 Task: Select "You were students together" as a relationship.
Action: Mouse moved to (594, 89)
Screenshot: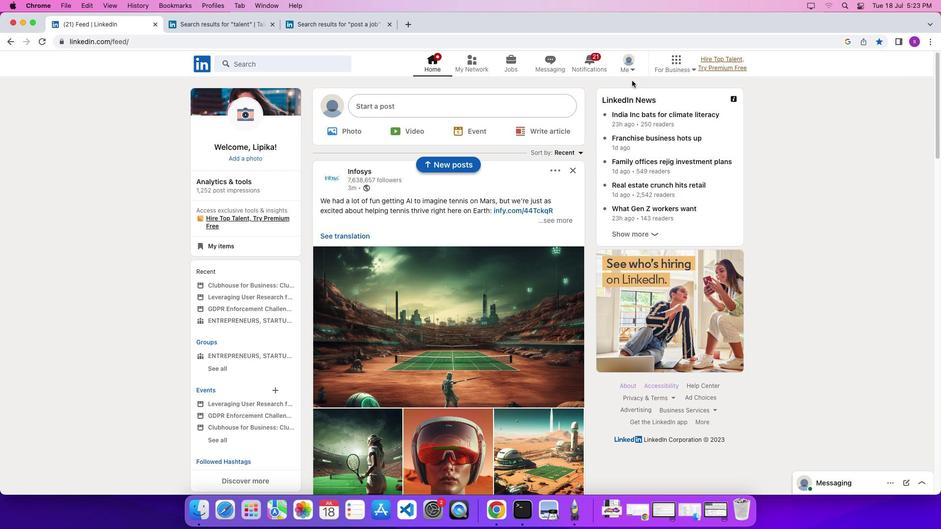 
Action: Mouse pressed left at (594, 89)
Screenshot: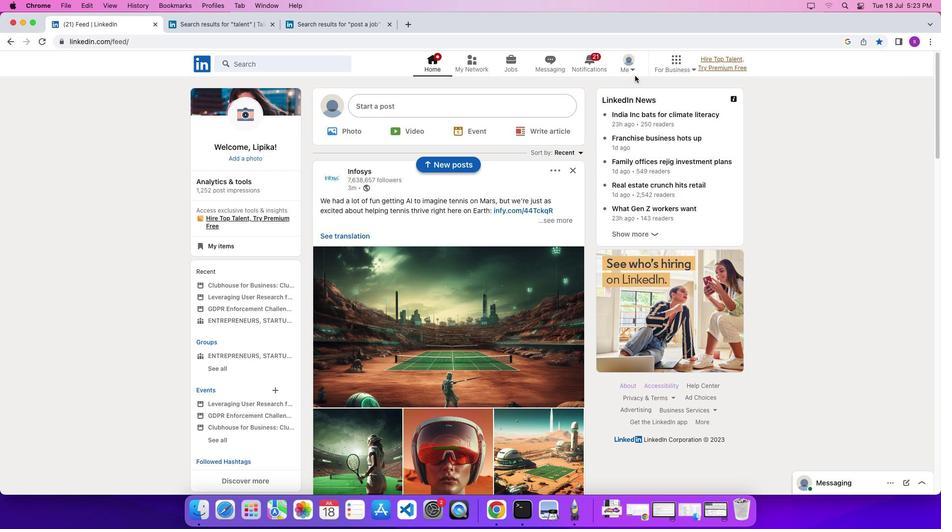 
Action: Mouse moved to (597, 90)
Screenshot: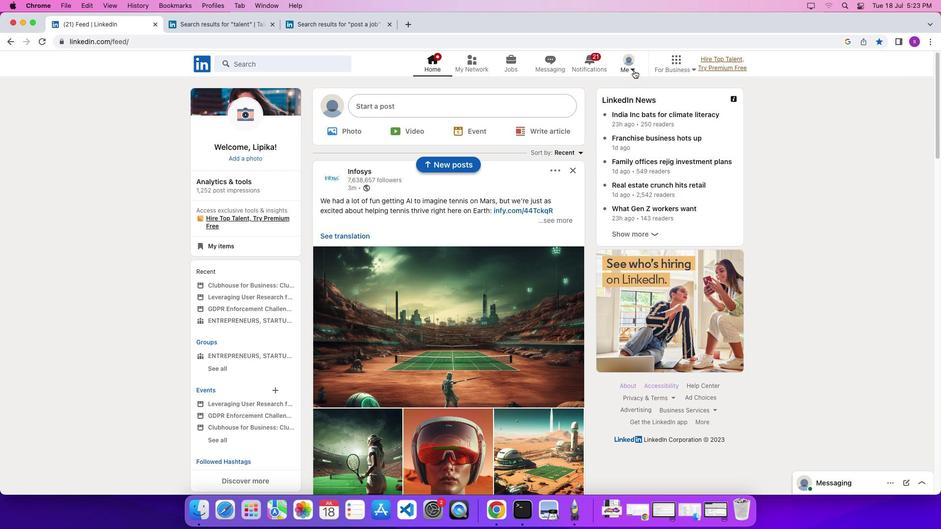 
Action: Mouse pressed left at (597, 90)
Screenshot: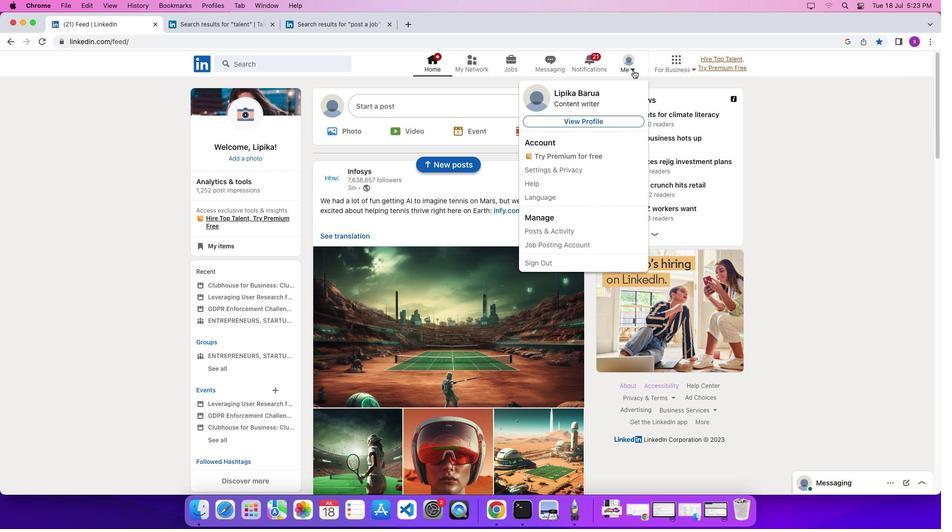 
Action: Mouse moved to (550, 130)
Screenshot: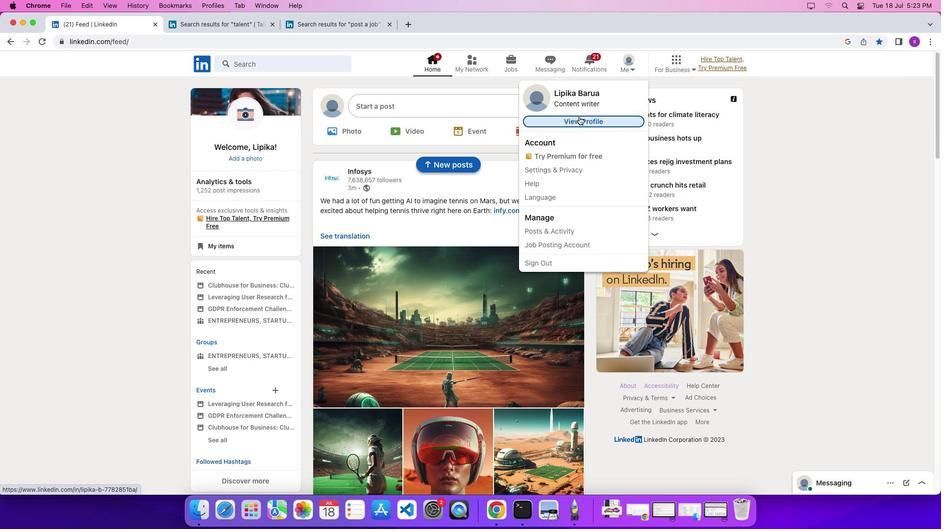 
Action: Mouse pressed left at (550, 130)
Screenshot: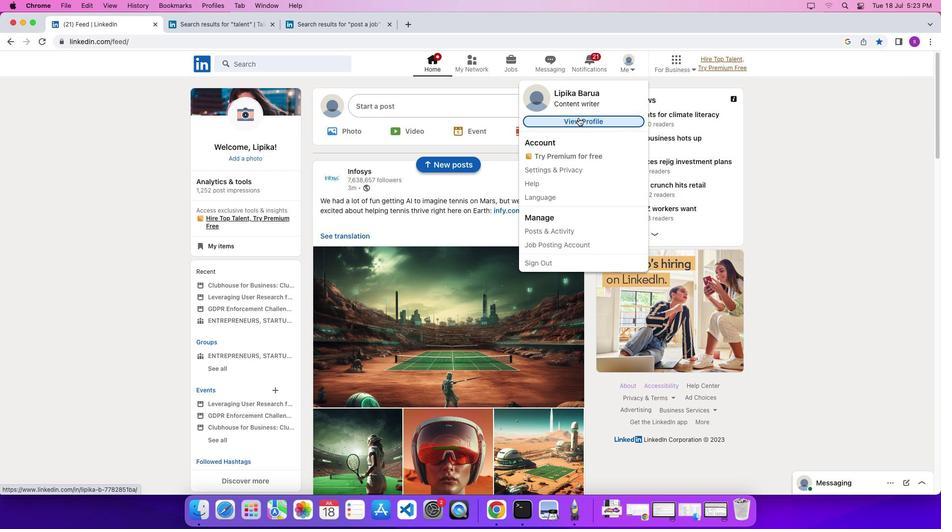 
Action: Mouse moved to (548, 134)
Screenshot: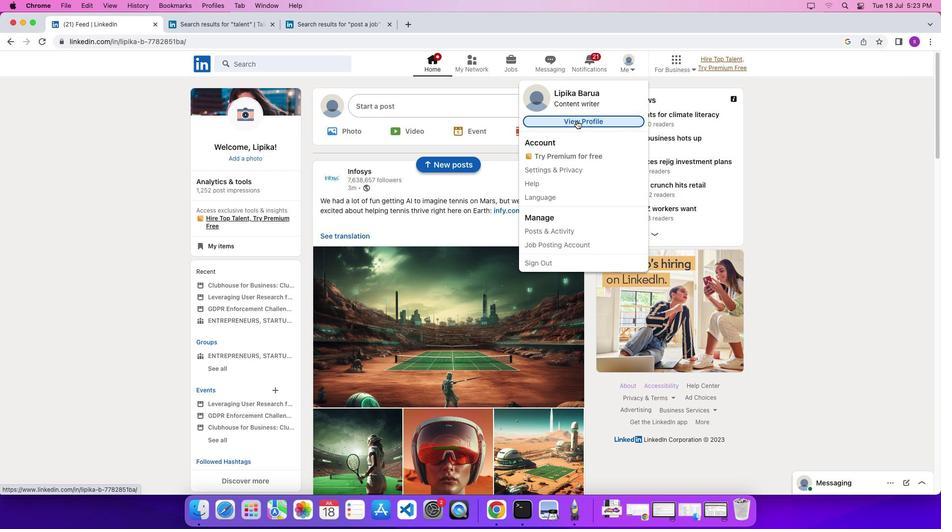 
Action: Mouse pressed left at (548, 134)
Screenshot: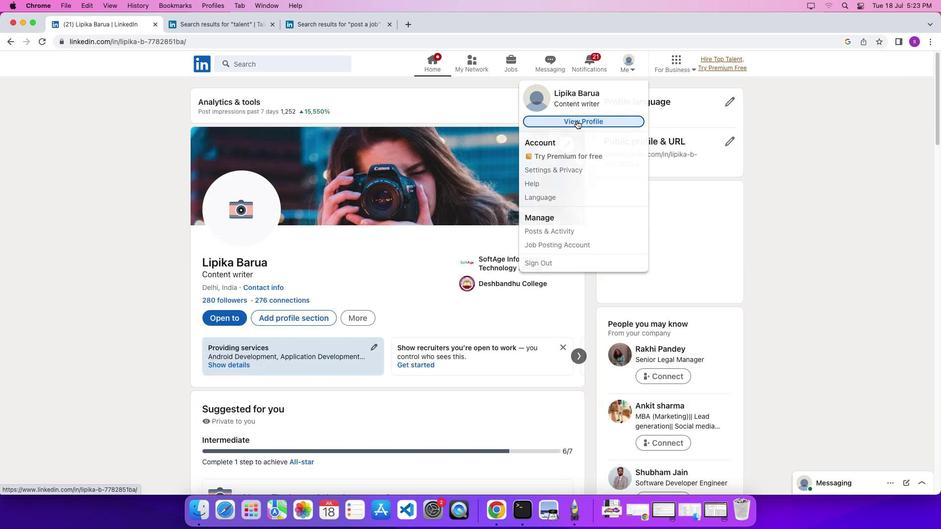 
Action: Mouse moved to (289, 307)
Screenshot: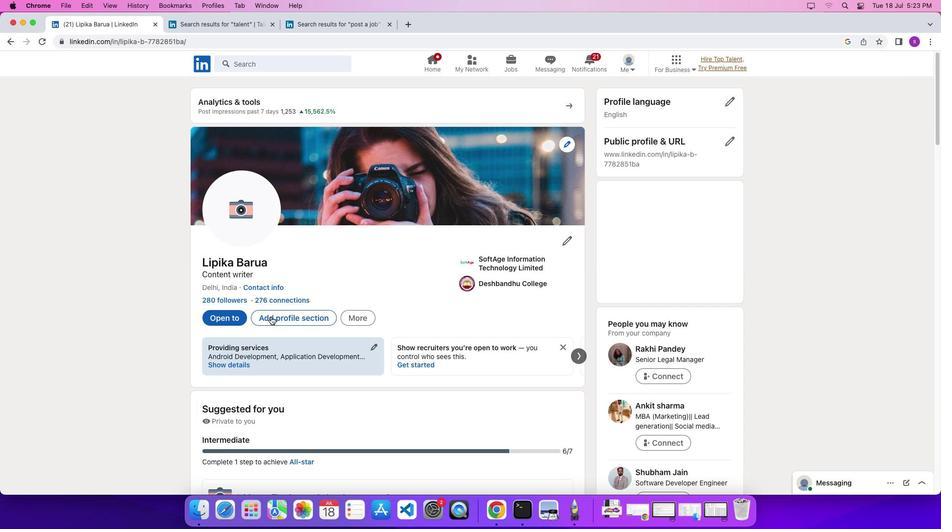 
Action: Mouse pressed left at (289, 307)
Screenshot: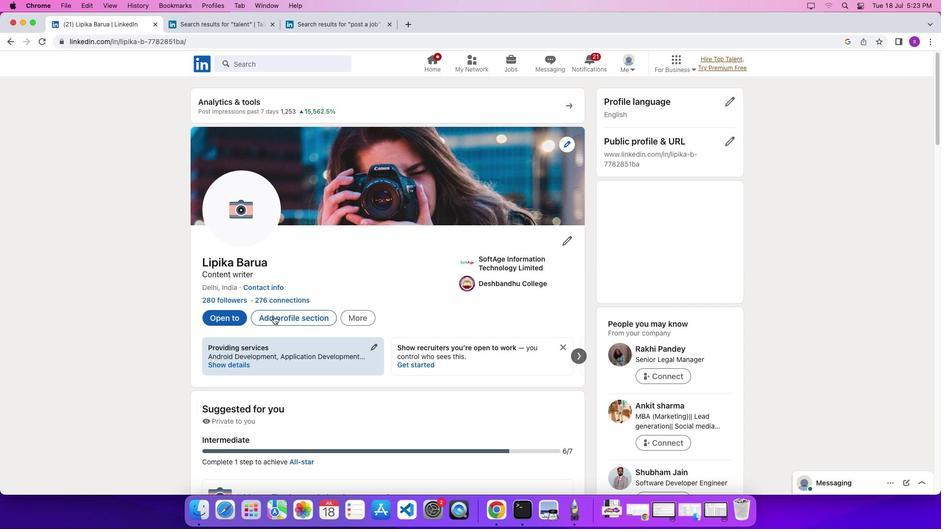 
Action: Mouse moved to (370, 263)
Screenshot: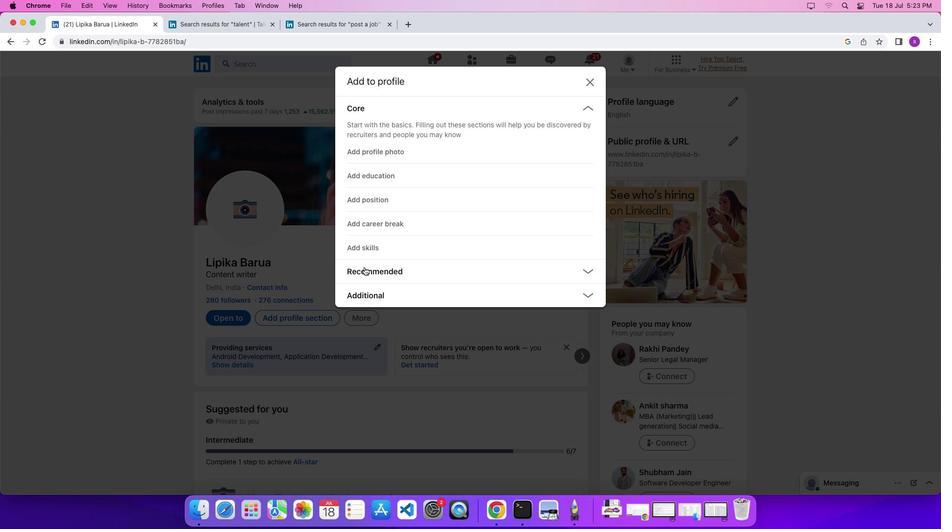 
Action: Mouse pressed left at (370, 263)
Screenshot: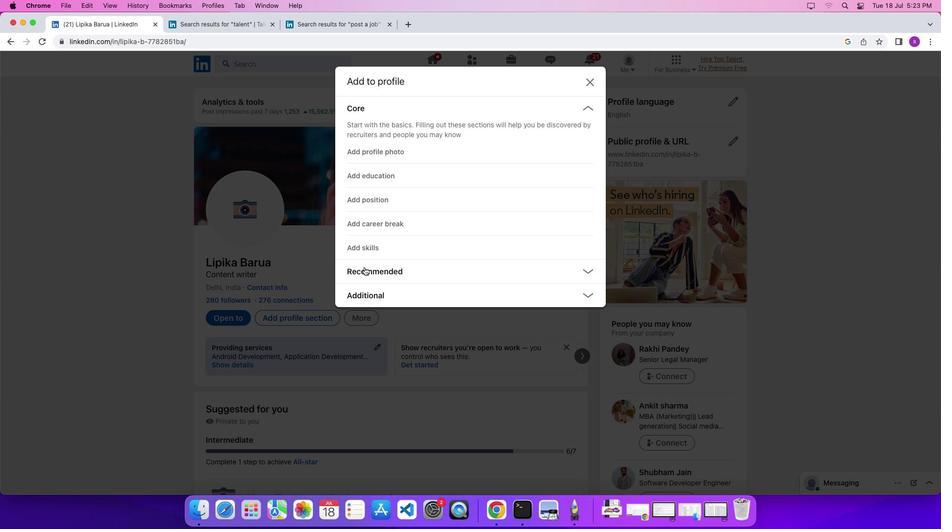 
Action: Mouse moved to (368, 267)
Screenshot: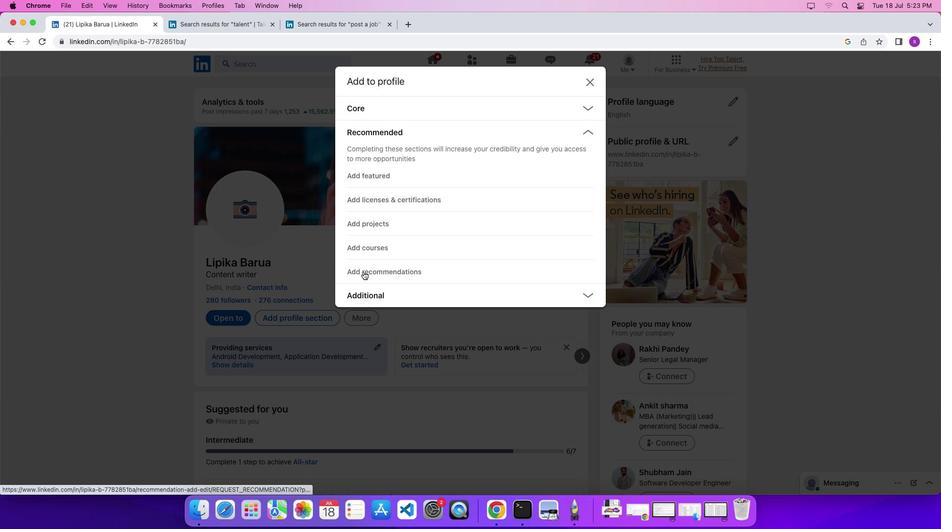 
Action: Mouse pressed left at (368, 267)
Screenshot: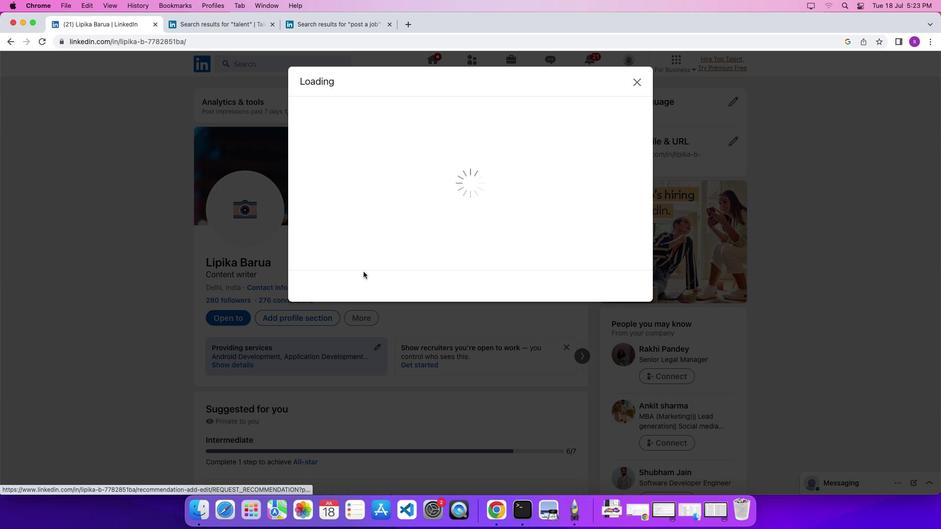 
Action: Mouse moved to (387, 181)
Screenshot: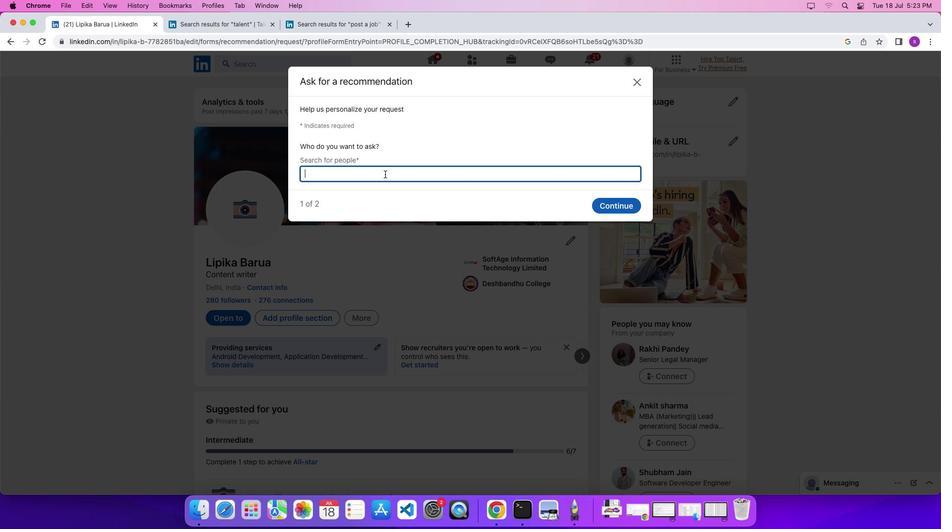 
Action: Mouse pressed left at (387, 181)
Screenshot: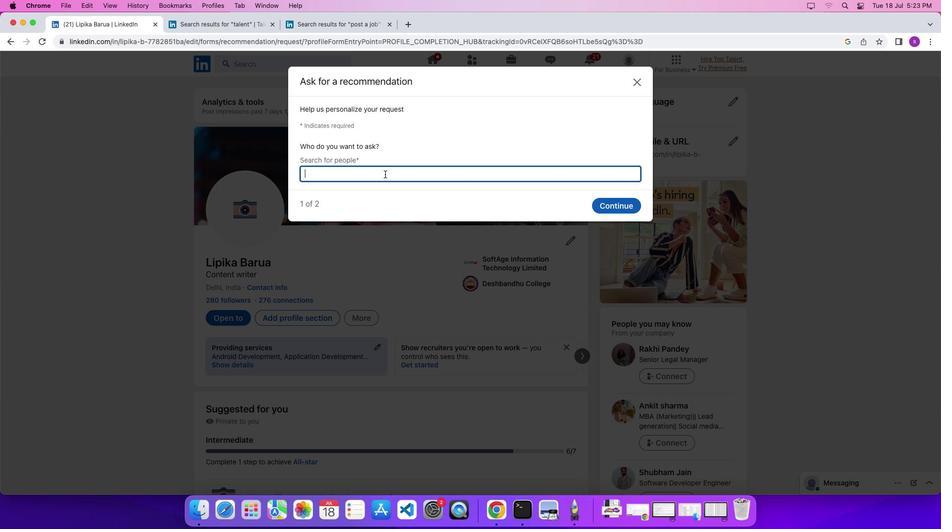 
Action: Mouse moved to (387, 181)
Screenshot: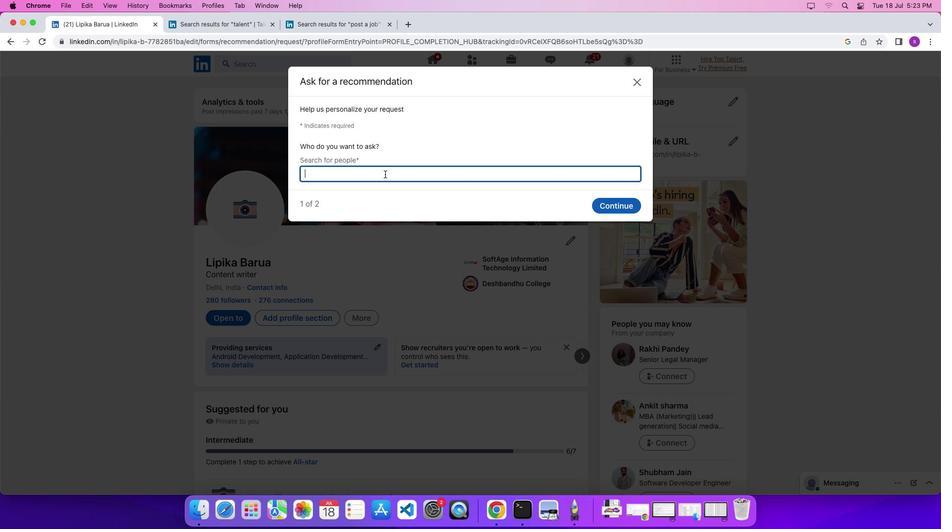 
Action: Key pressed 'h''i'
Screenshot: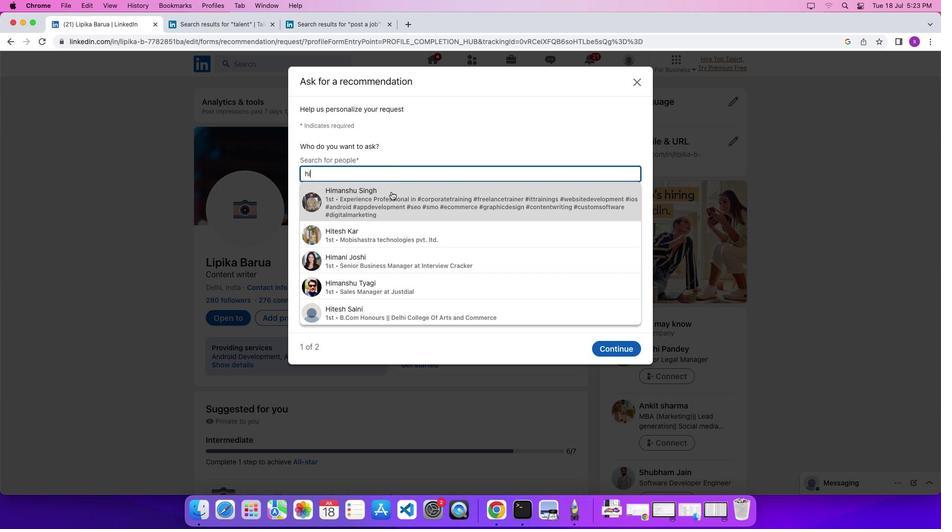 
Action: Mouse moved to (392, 197)
Screenshot: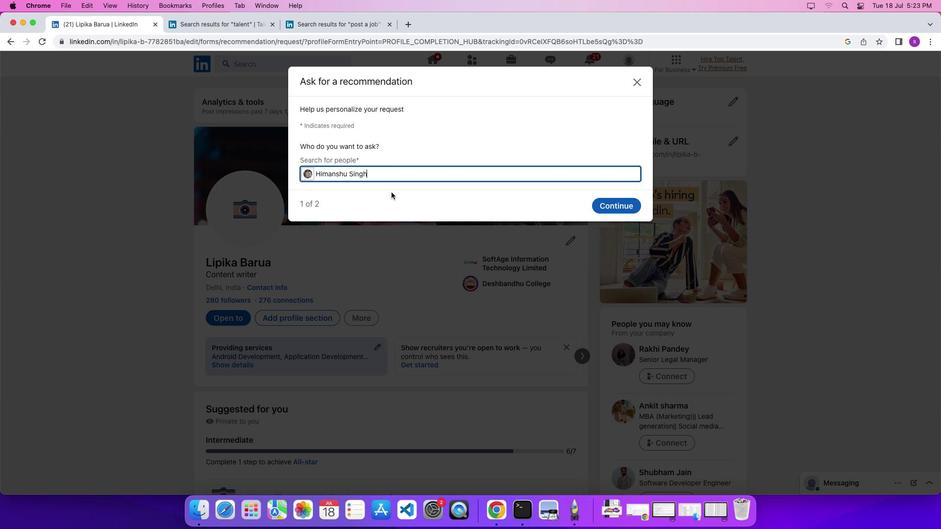 
Action: Mouse pressed left at (392, 197)
Screenshot: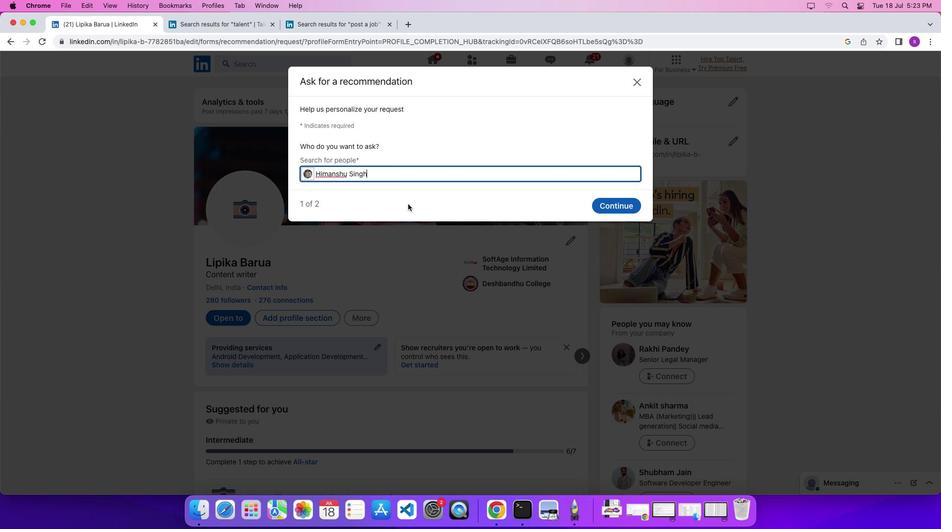 
Action: Mouse moved to (569, 207)
Screenshot: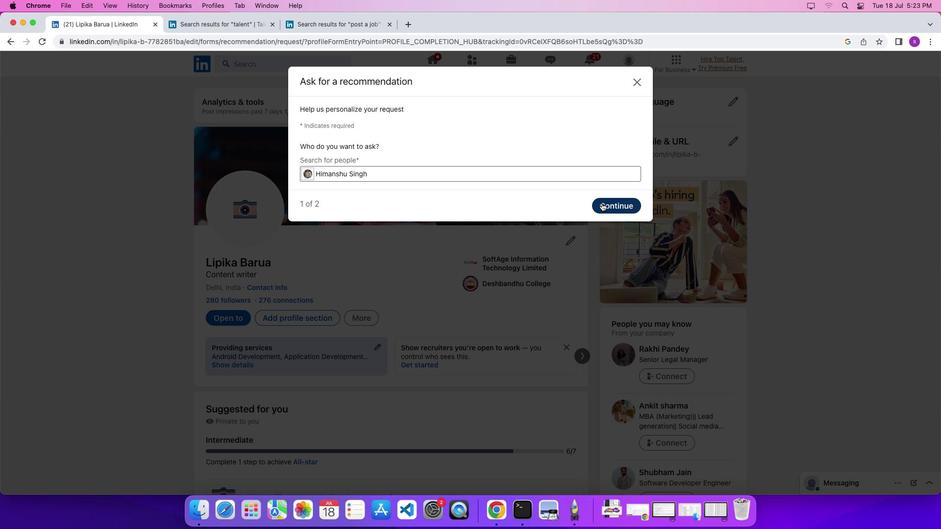 
Action: Mouse pressed left at (569, 207)
Screenshot: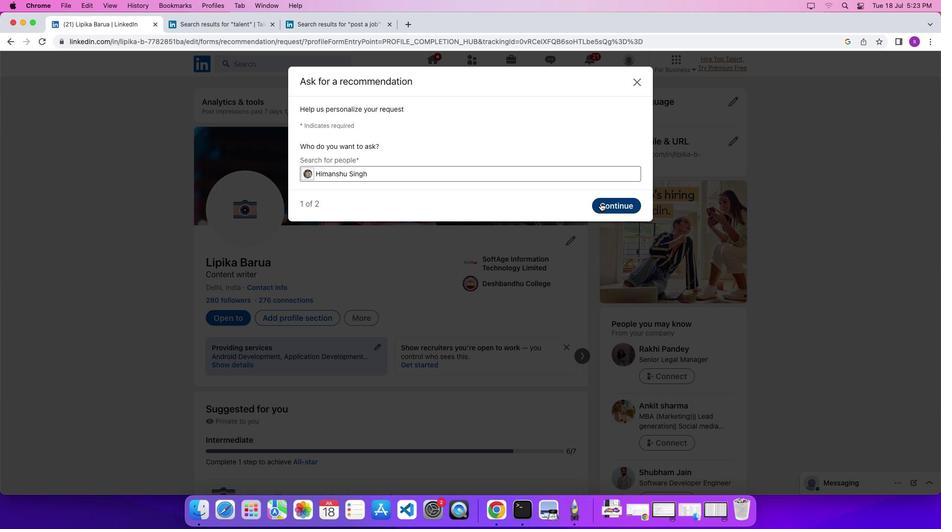 
Action: Mouse moved to (417, 208)
Screenshot: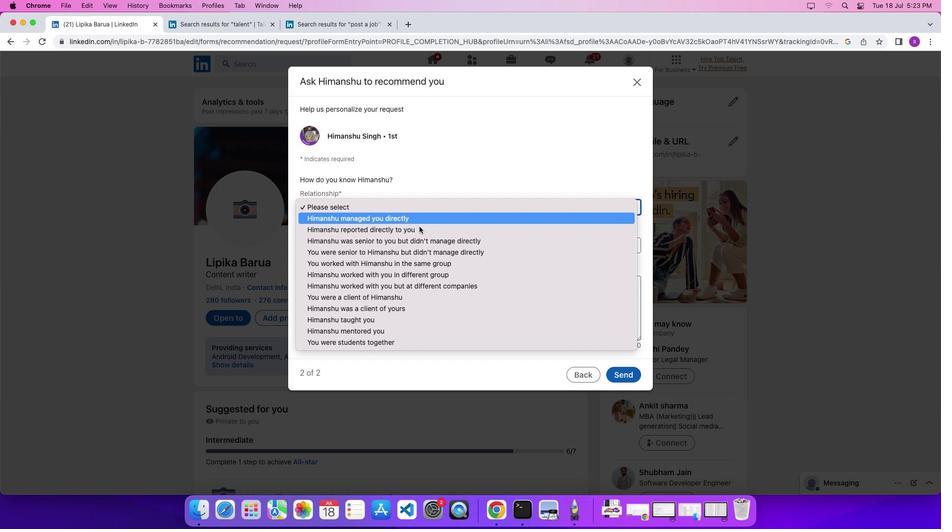 
Action: Mouse pressed left at (417, 208)
Screenshot: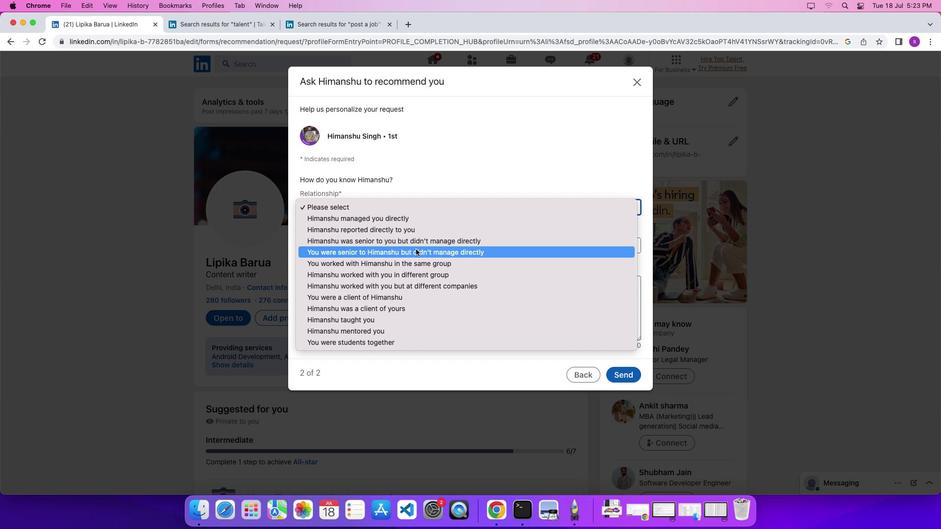 
Action: Mouse moved to (404, 329)
Screenshot: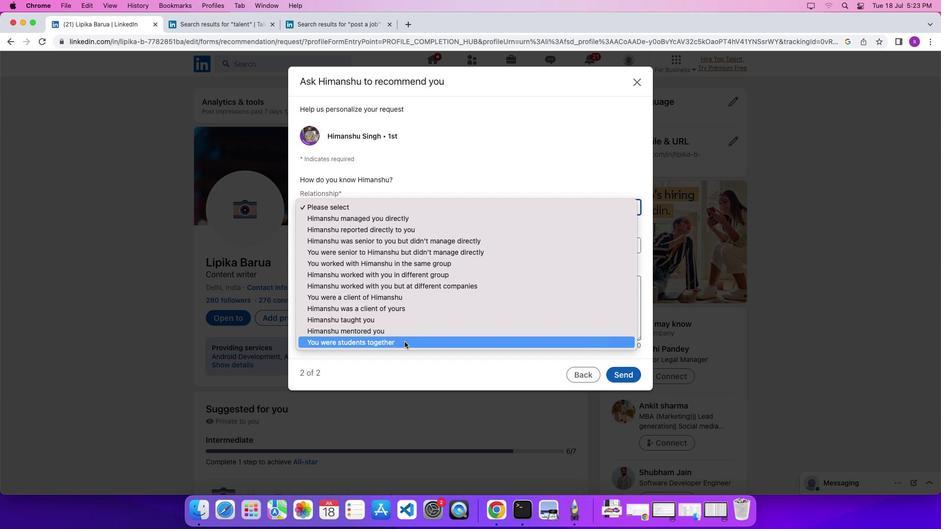 
Action: Mouse pressed left at (404, 329)
Screenshot: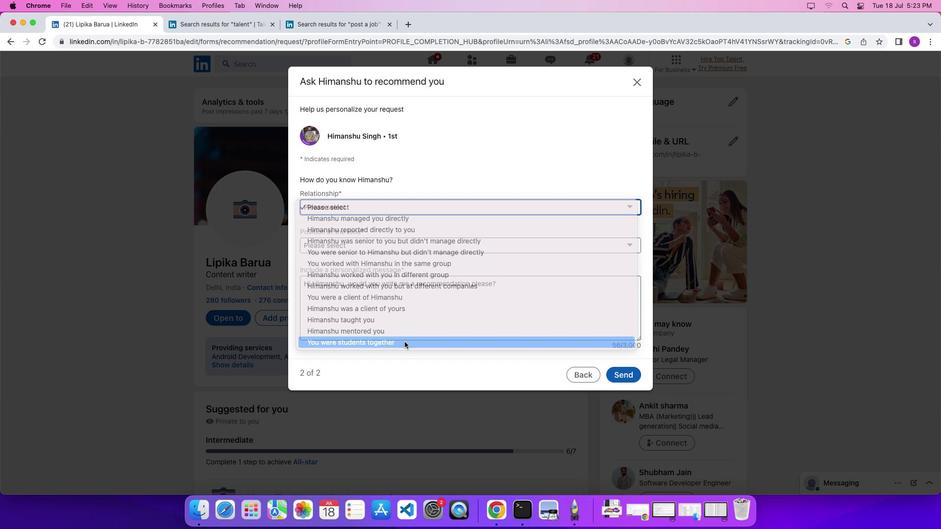 
Action: Mouse moved to (403, 329)
Screenshot: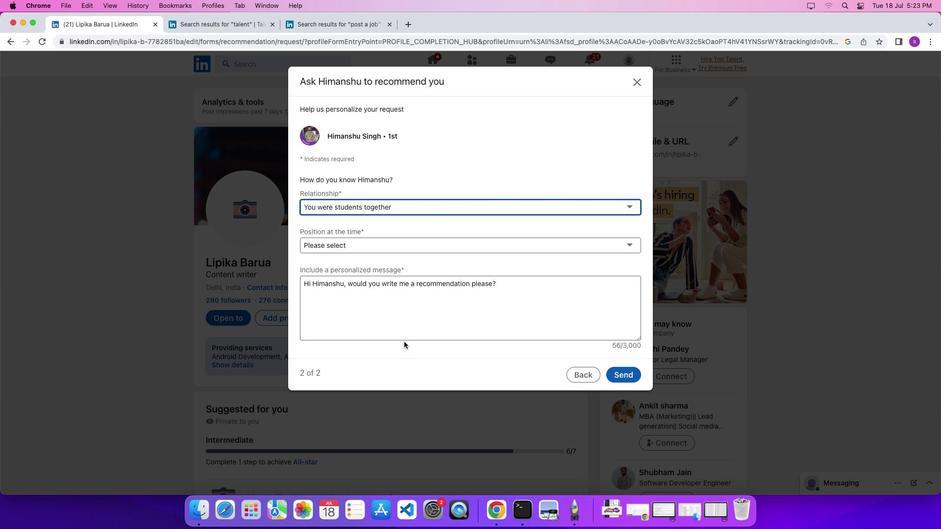 
